 Task: For heading Arial with bold.  font size for heading22,  'Change the font style of data to'Arial Narrow.  and font size to 14,  Change the alignment of both headline & data to Align middle.  In the sheet  Data Analysis Workbookbook
Action: Mouse moved to (993, 125)
Screenshot: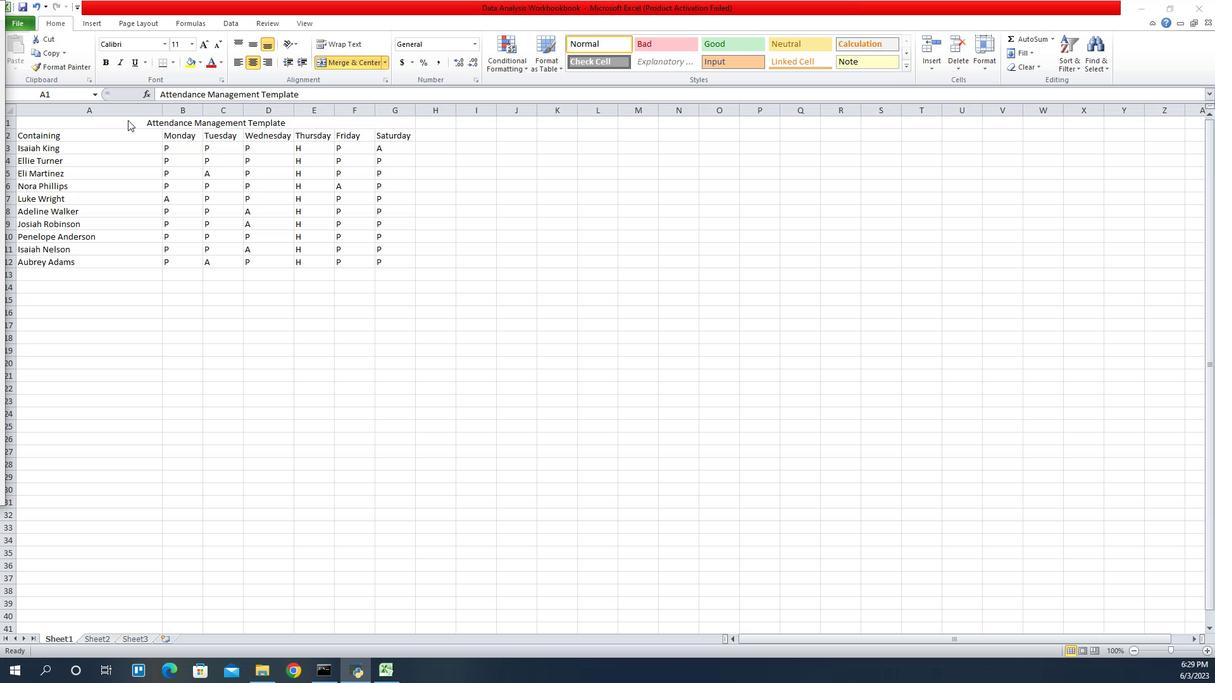 
Action: Mouse pressed left at (993, 125)
Screenshot: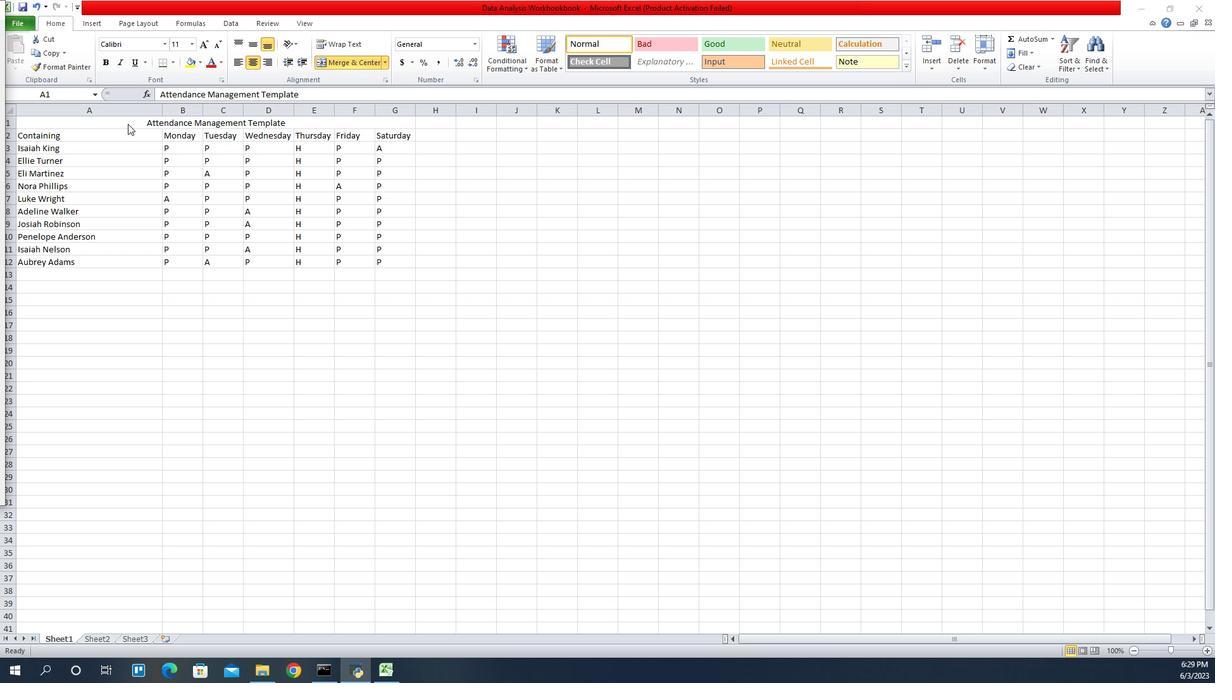 
Action: Mouse moved to (1033, 44)
Screenshot: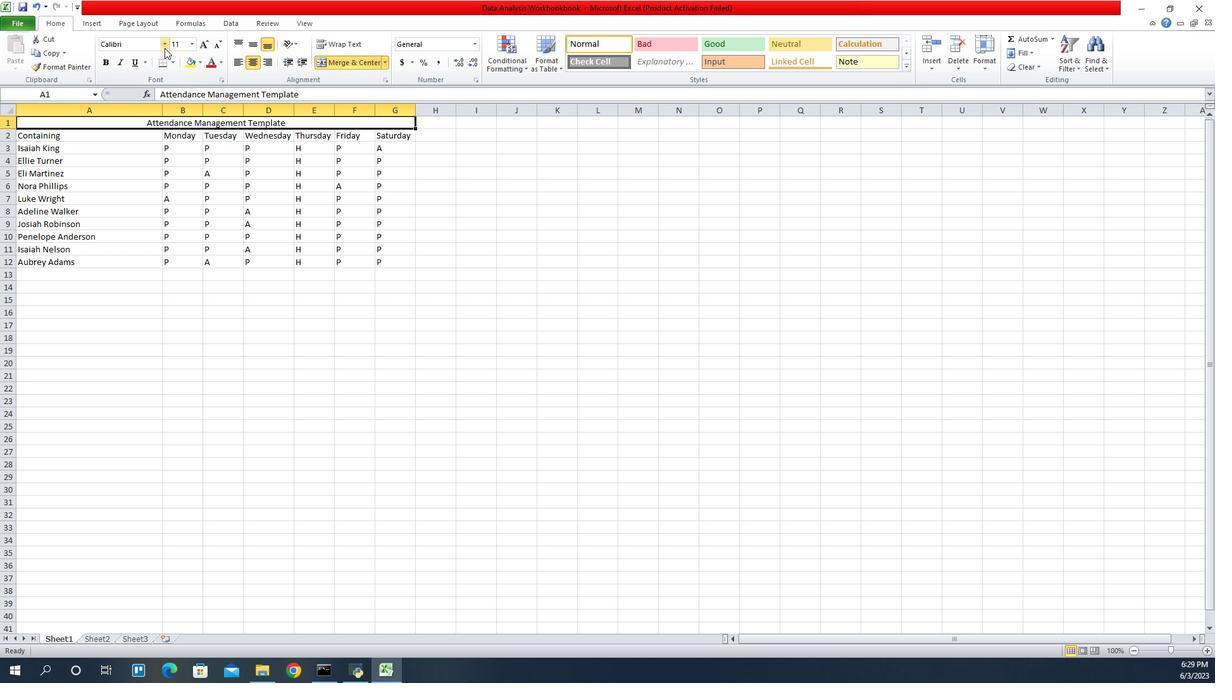 
Action: Mouse pressed left at (1033, 44)
Screenshot: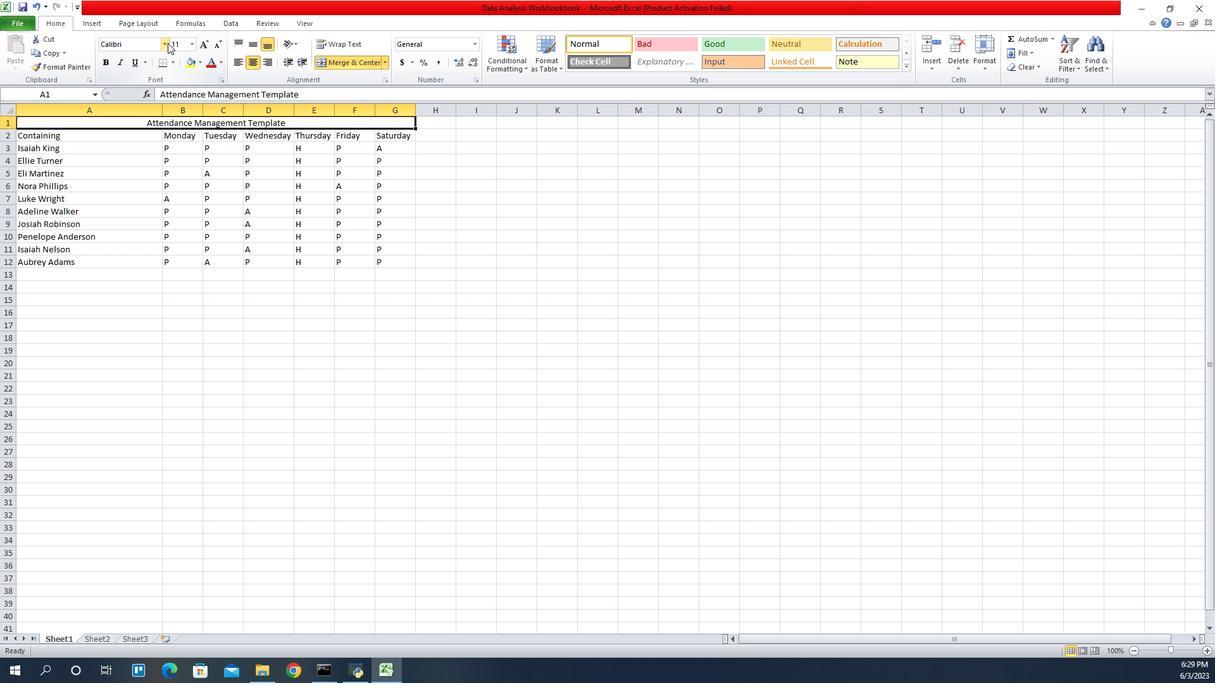 
Action: Mouse moved to (993, 145)
Screenshot: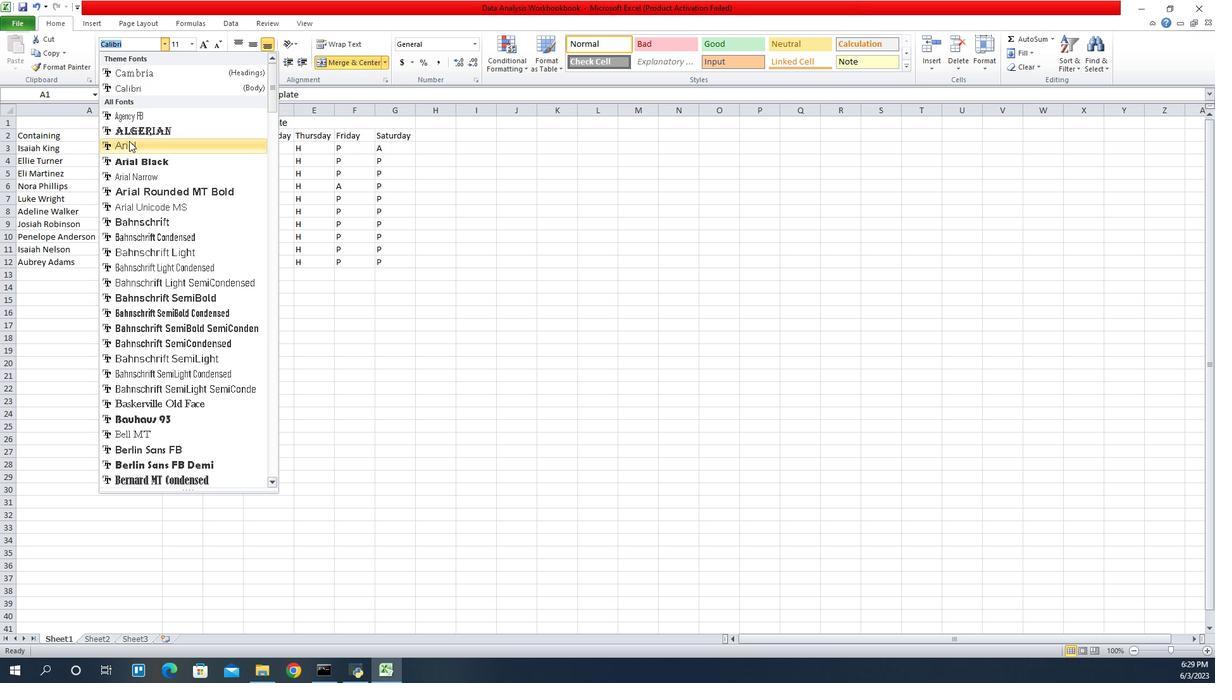 
Action: Mouse pressed left at (993, 145)
Screenshot: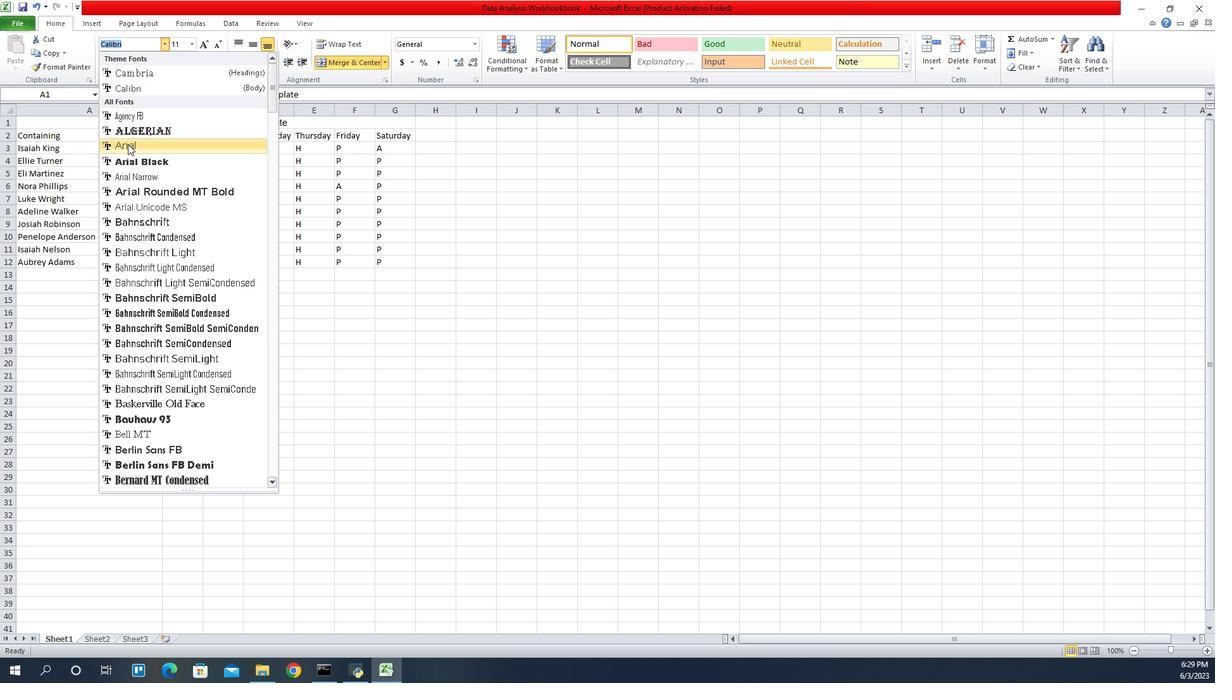 
Action: Mouse moved to (968, 62)
Screenshot: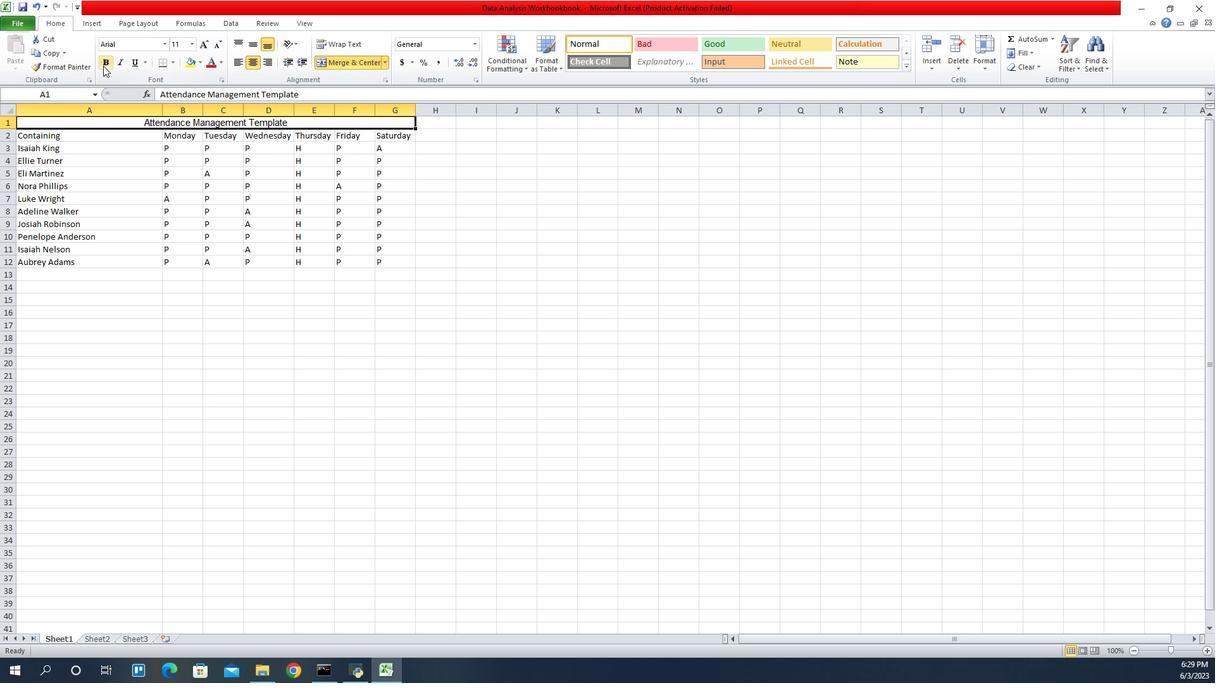 
Action: Mouse pressed left at (968, 62)
Screenshot: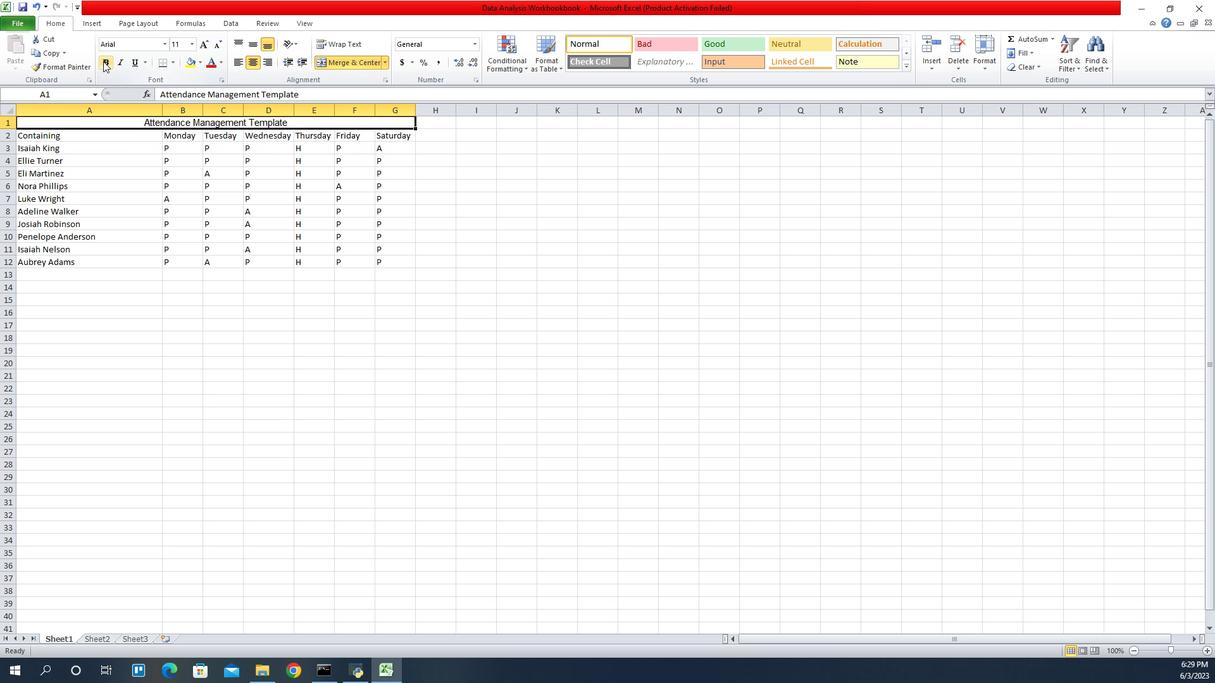 
Action: Mouse moved to (1057, 48)
Screenshot: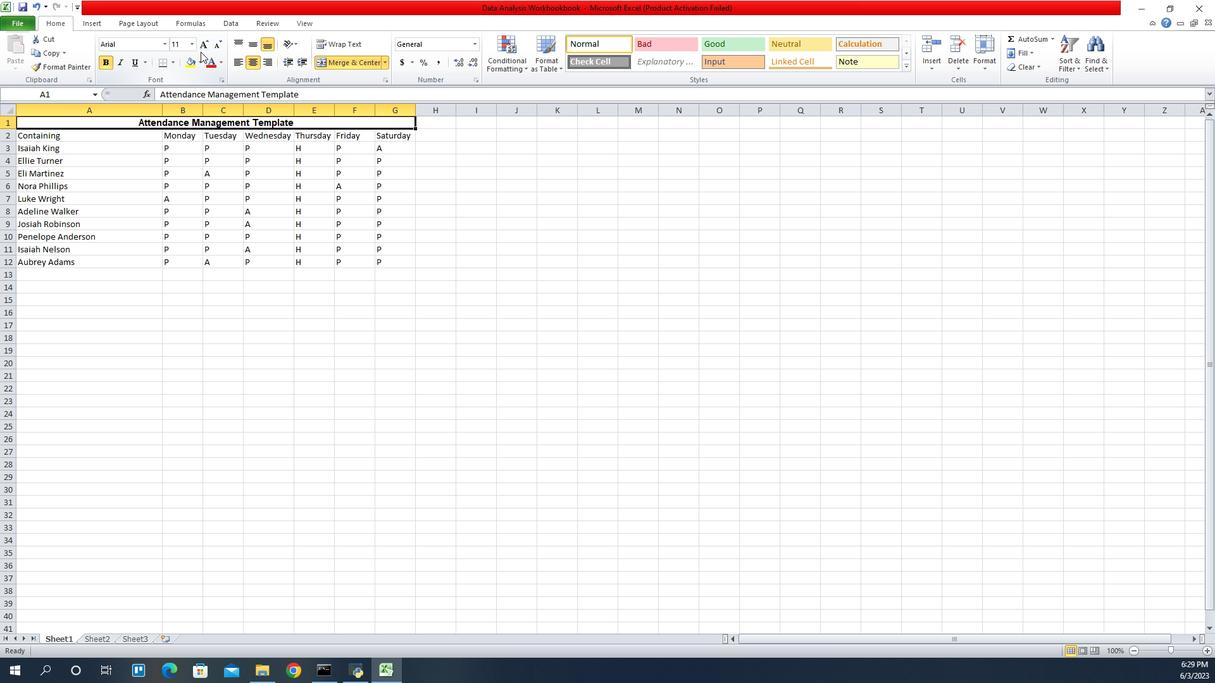 
Action: Mouse pressed left at (1057, 48)
Screenshot: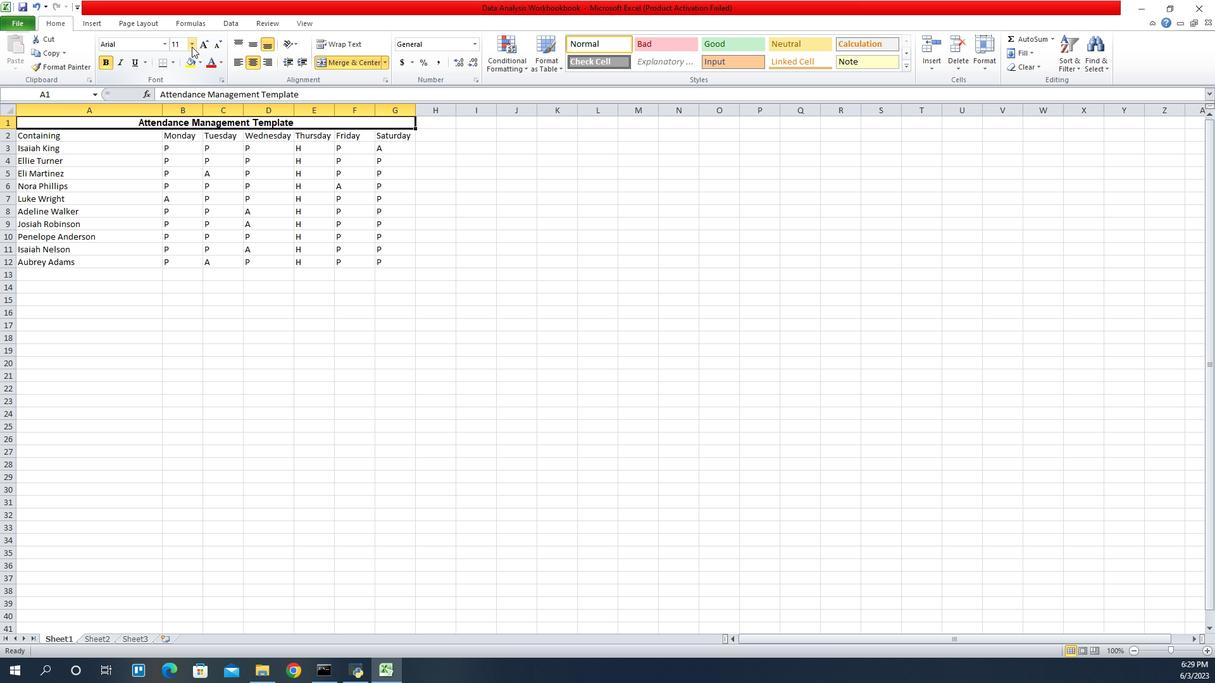 
Action: Mouse moved to (1041, 155)
Screenshot: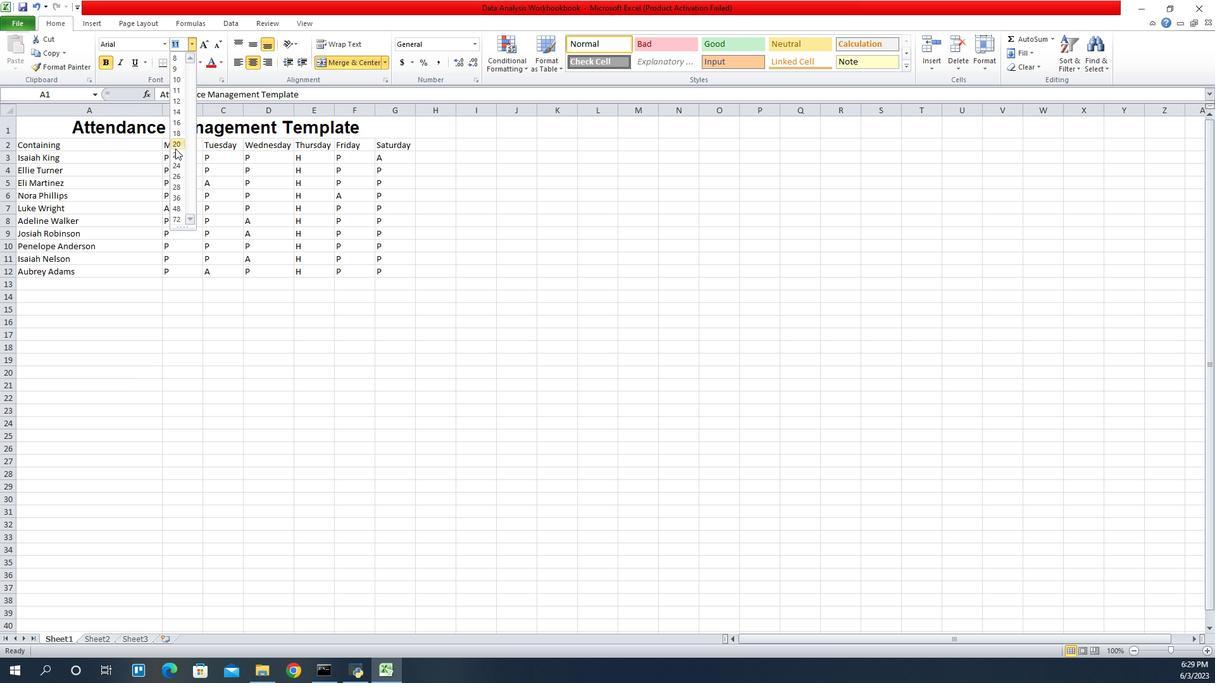 
Action: Mouse pressed left at (1041, 155)
Screenshot: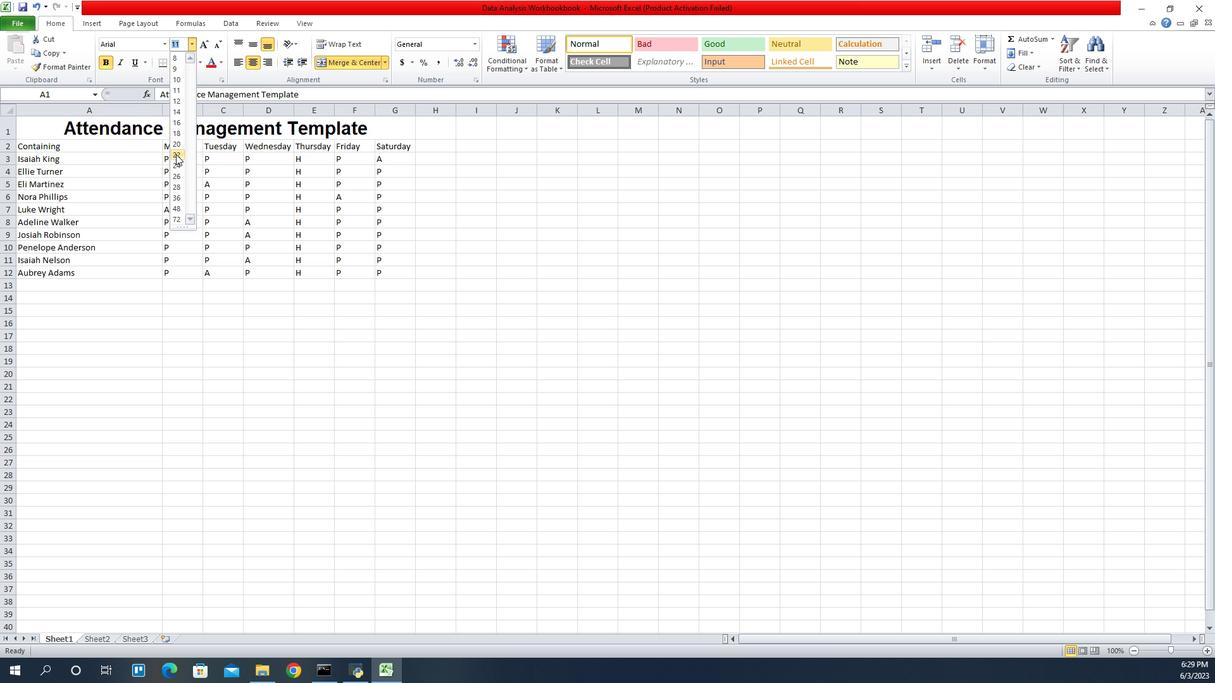 
Action: Mouse pressed left at (1041, 155)
Screenshot: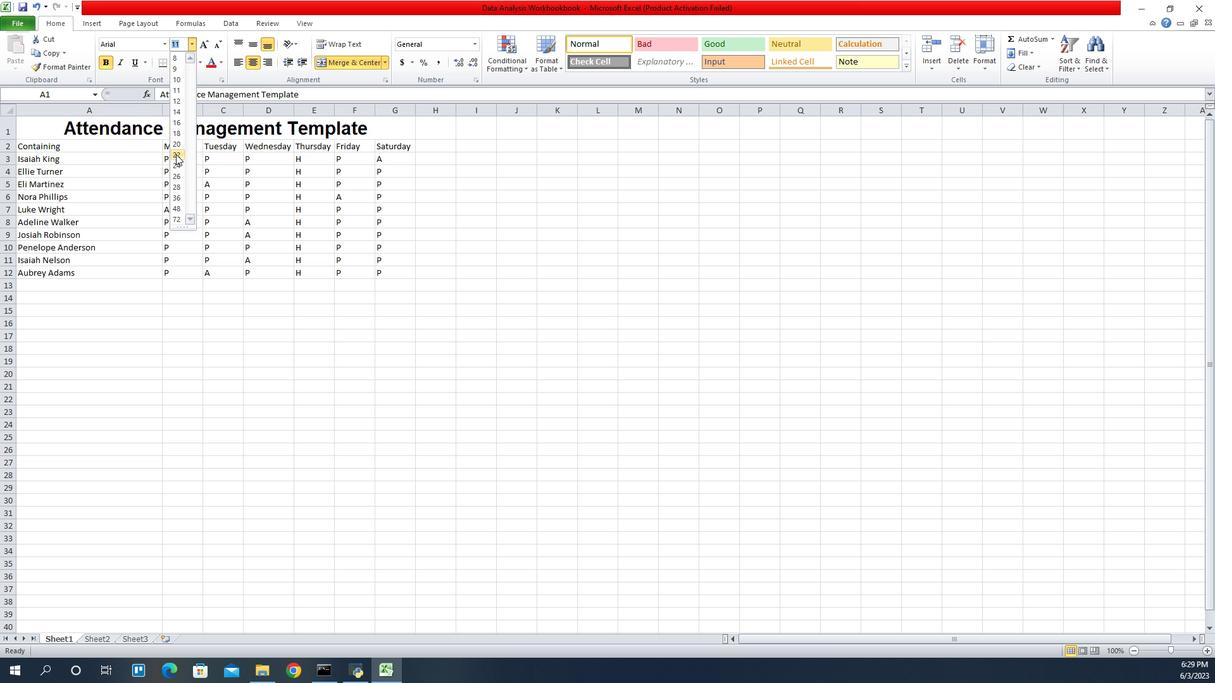 
Action: Mouse moved to (911, 146)
Screenshot: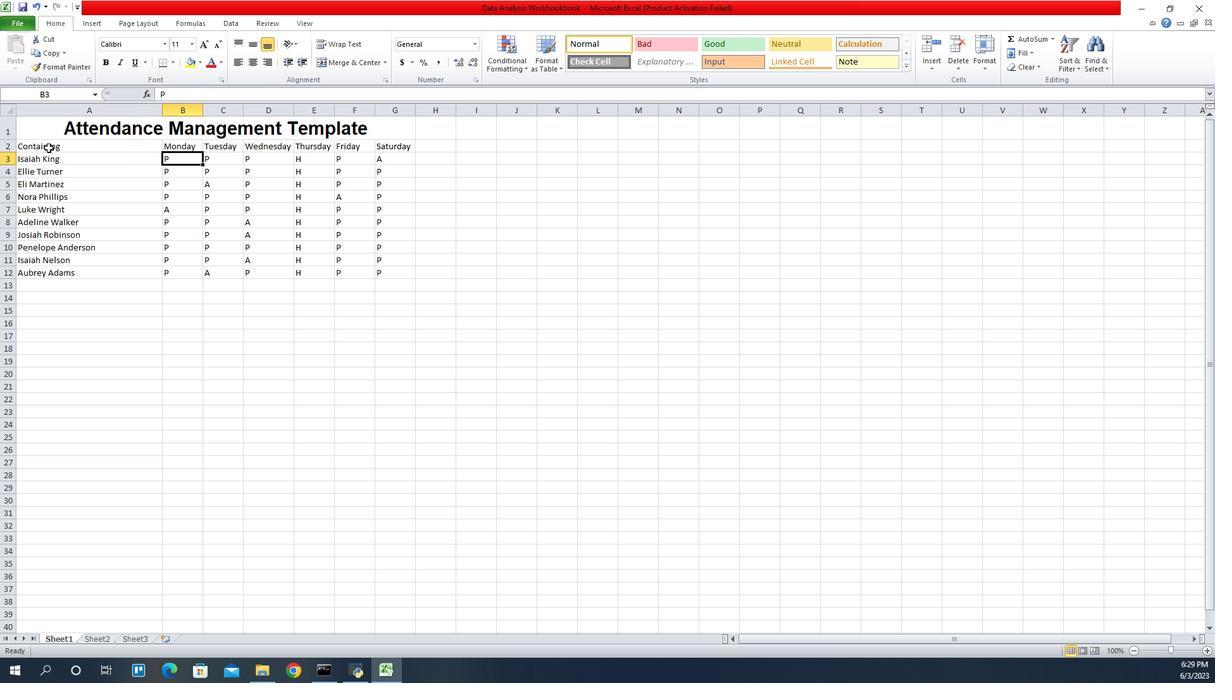 
Action: Mouse pressed left at (911, 146)
Screenshot: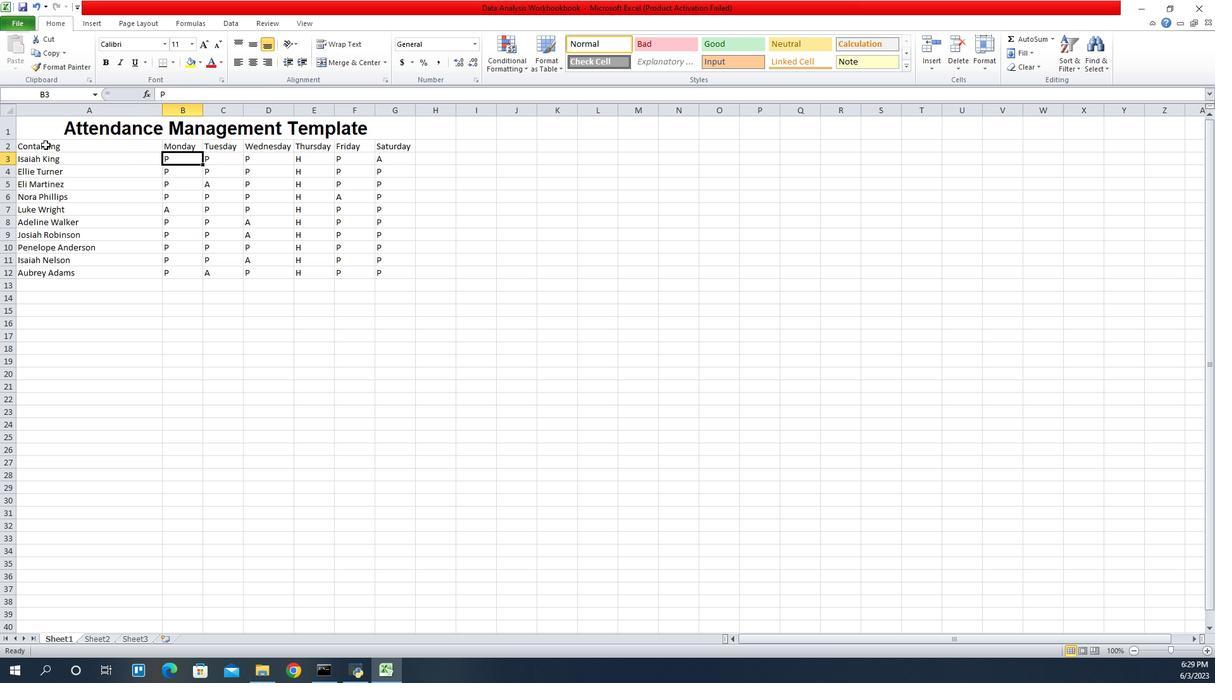
Action: Mouse moved to (1029, 48)
Screenshot: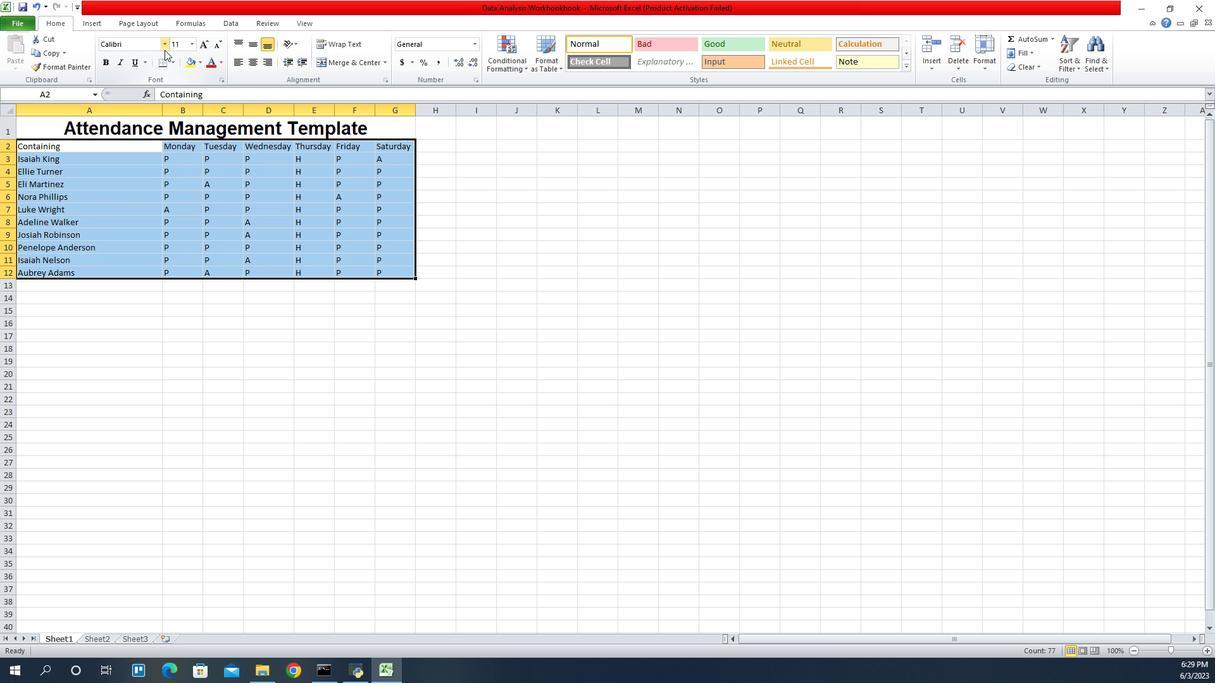 
Action: Mouse pressed left at (1029, 48)
Screenshot: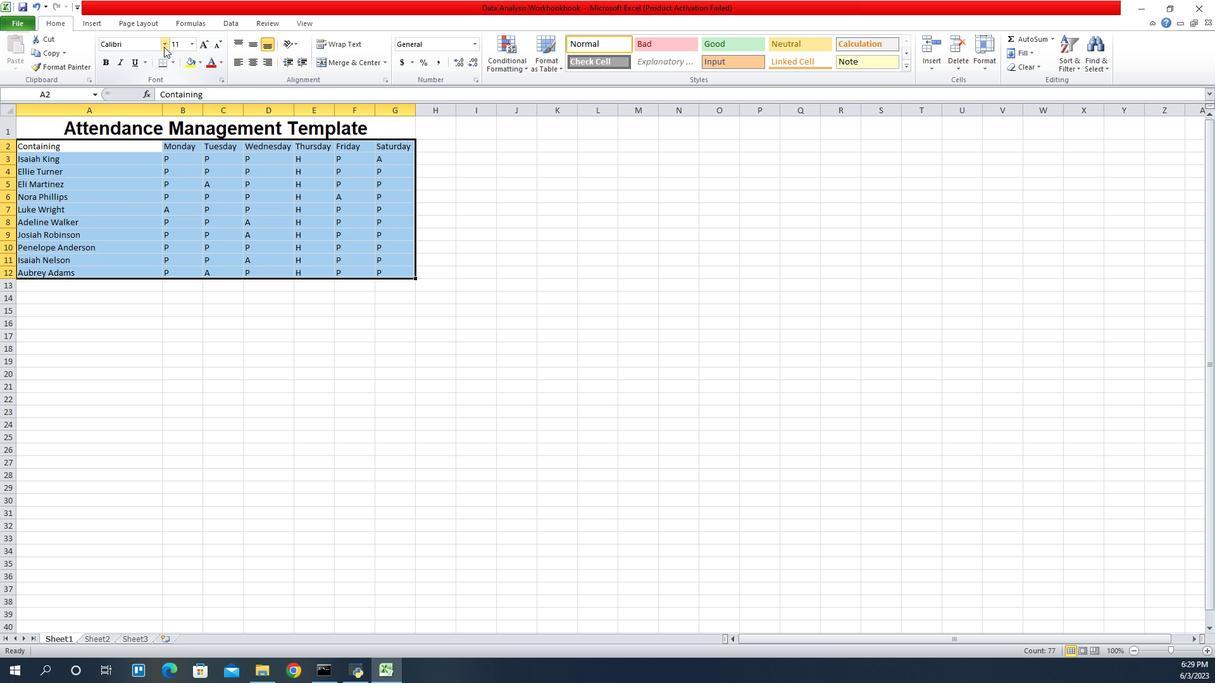 
Action: Mouse moved to (1015, 175)
Screenshot: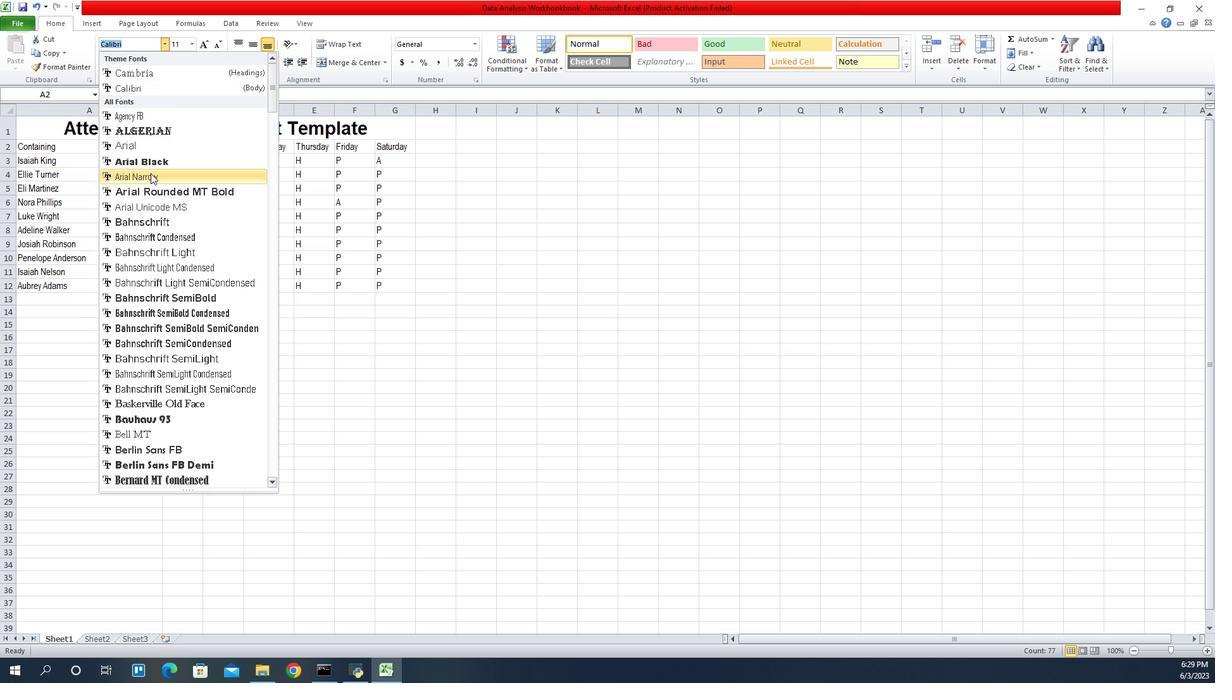
Action: Mouse pressed left at (1015, 175)
Screenshot: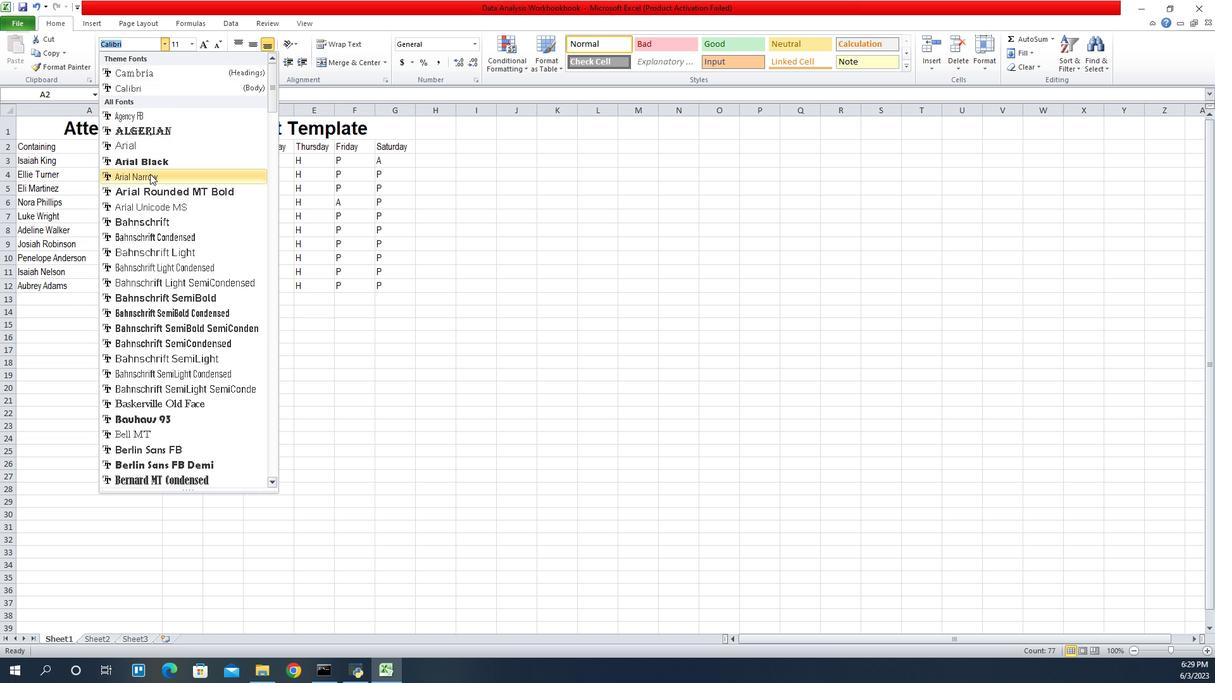 
Action: Mouse moved to (1055, 44)
Screenshot: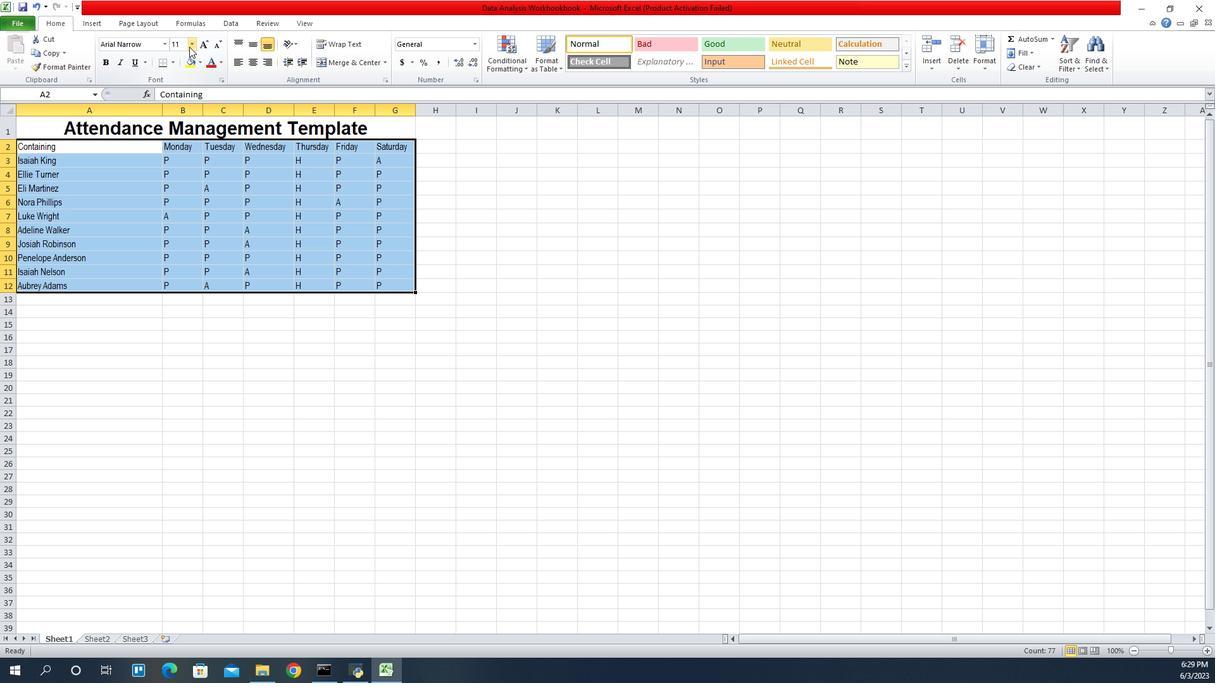 
Action: Mouse pressed left at (1055, 44)
Screenshot: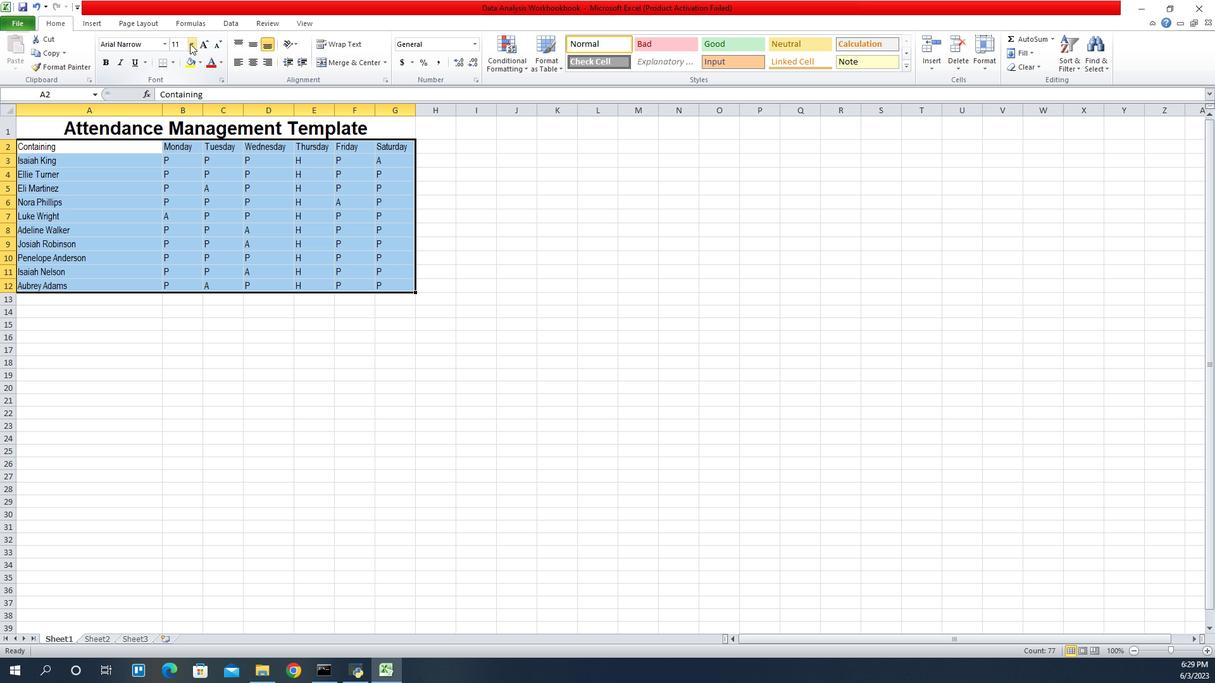
Action: Mouse moved to (1042, 112)
Screenshot: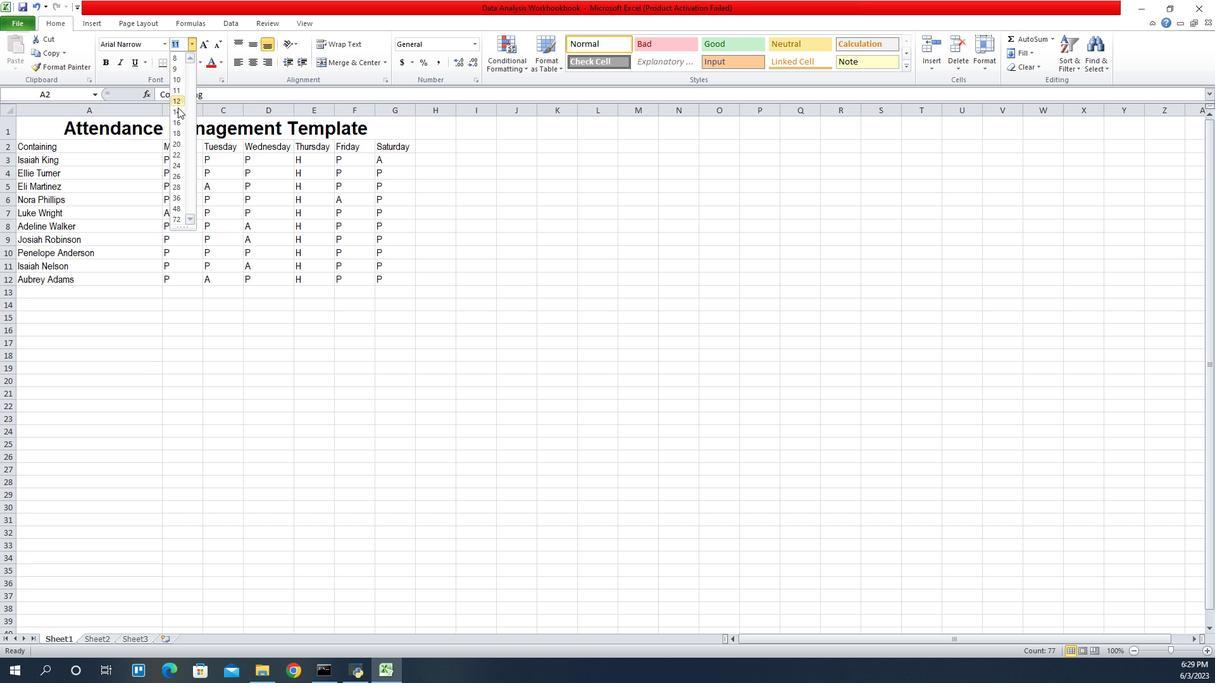 
Action: Mouse pressed left at (1042, 112)
Screenshot: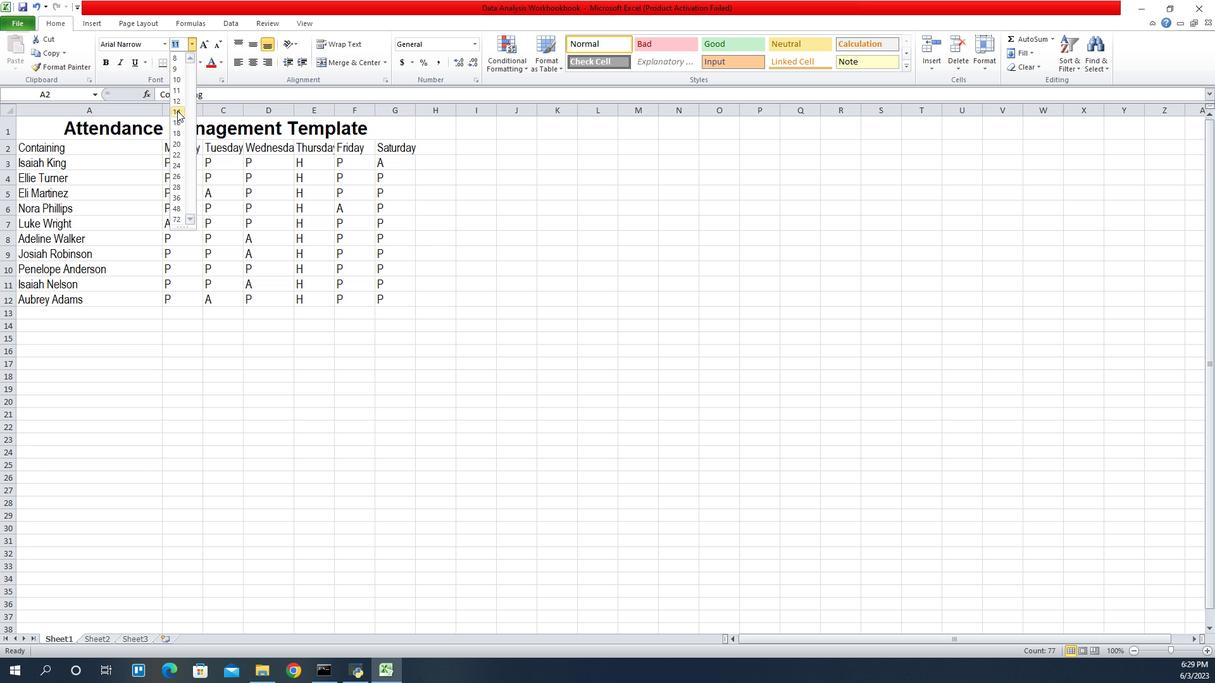 
Action: Mouse moved to (916, 130)
Screenshot: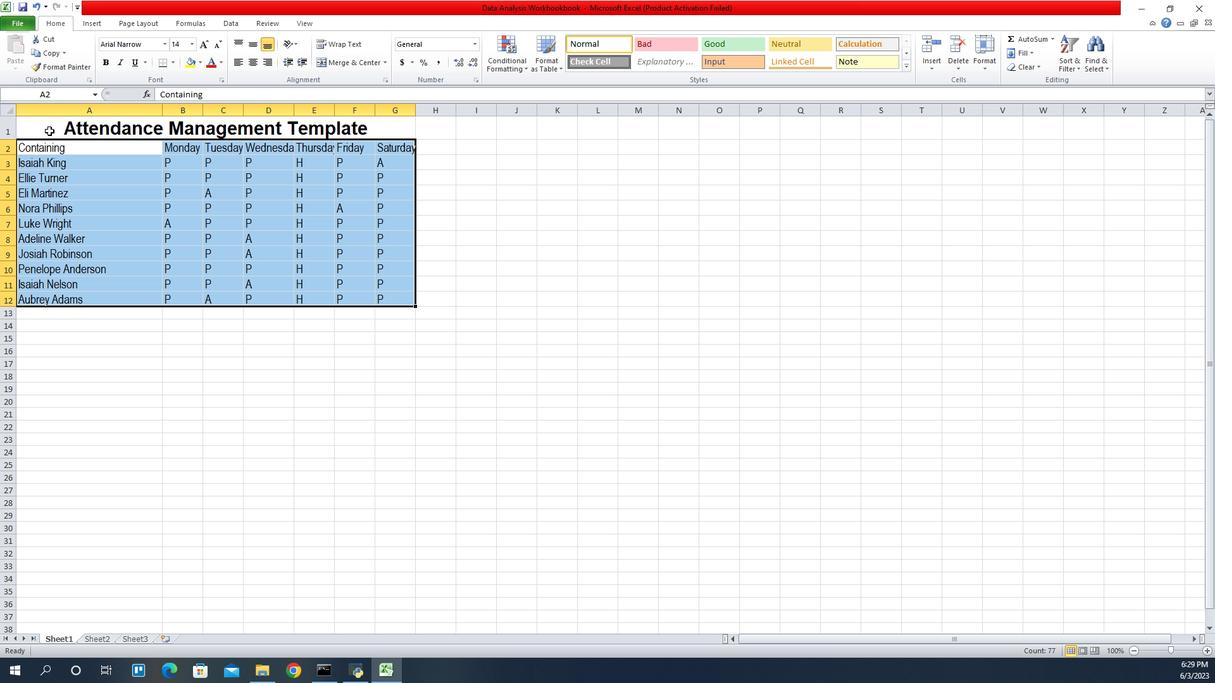 
Action: Mouse pressed left at (916, 130)
Screenshot: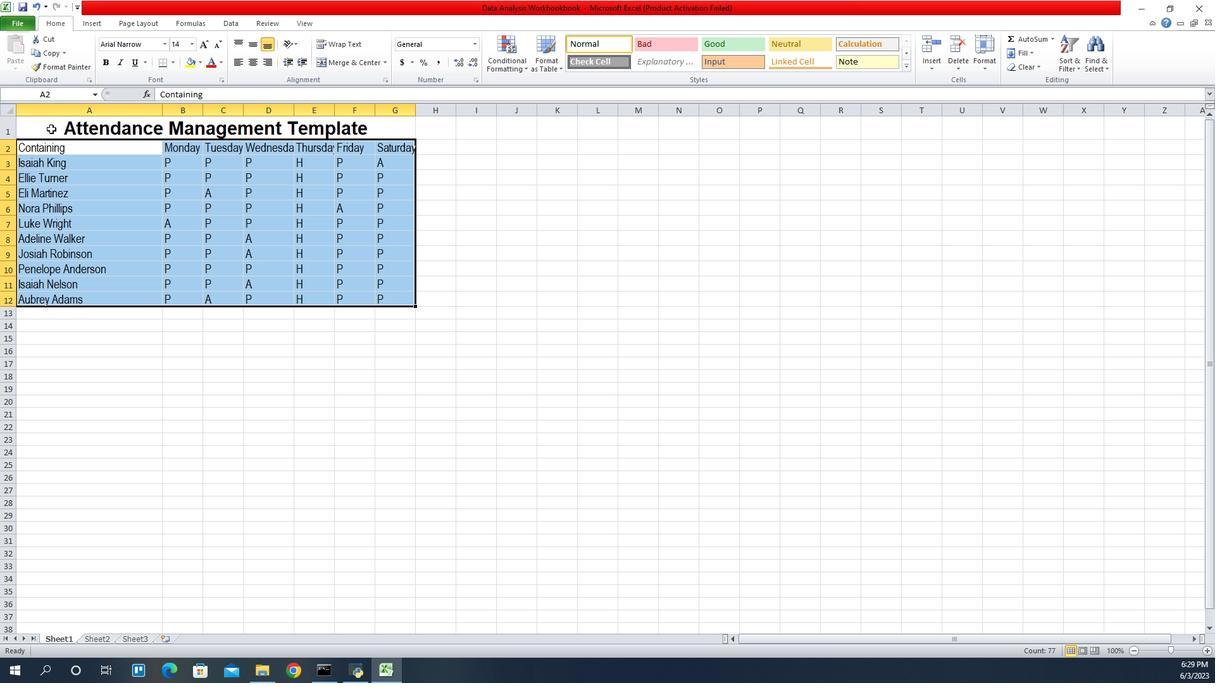 
Action: Mouse pressed left at (916, 130)
Screenshot: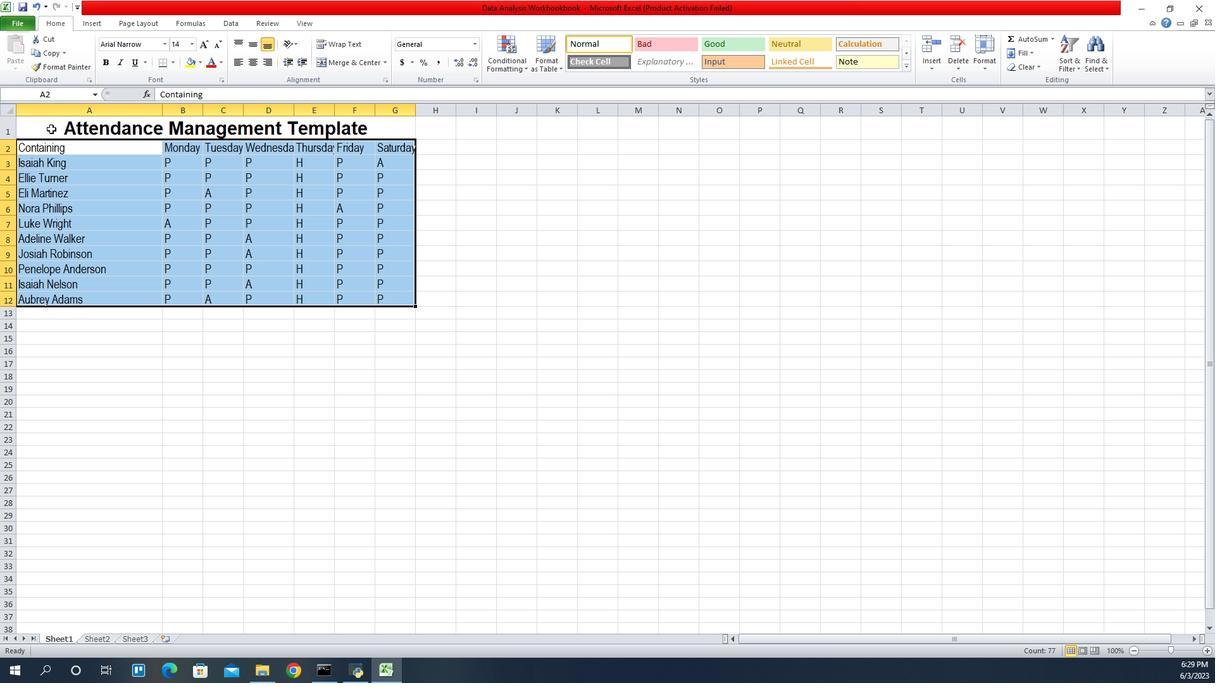 
Action: Mouse moved to (999, 370)
Screenshot: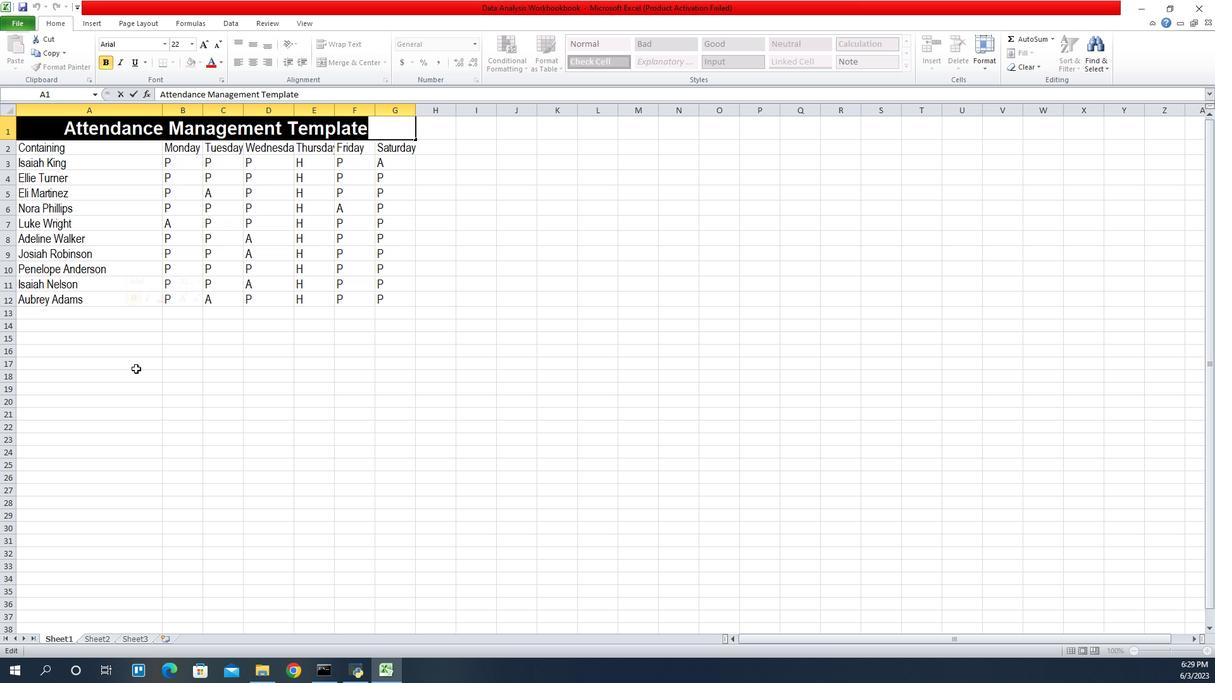 
Action: Mouse pressed left at (999, 370)
Screenshot: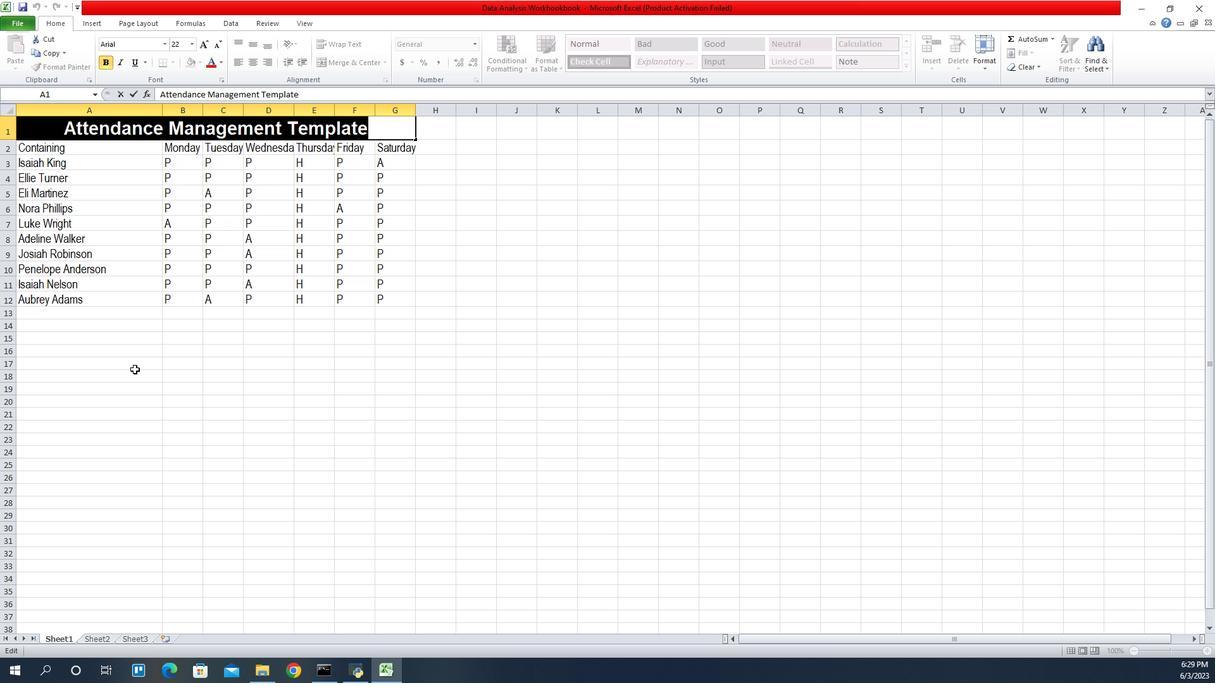 
Action: Mouse moved to (916, 126)
Screenshot: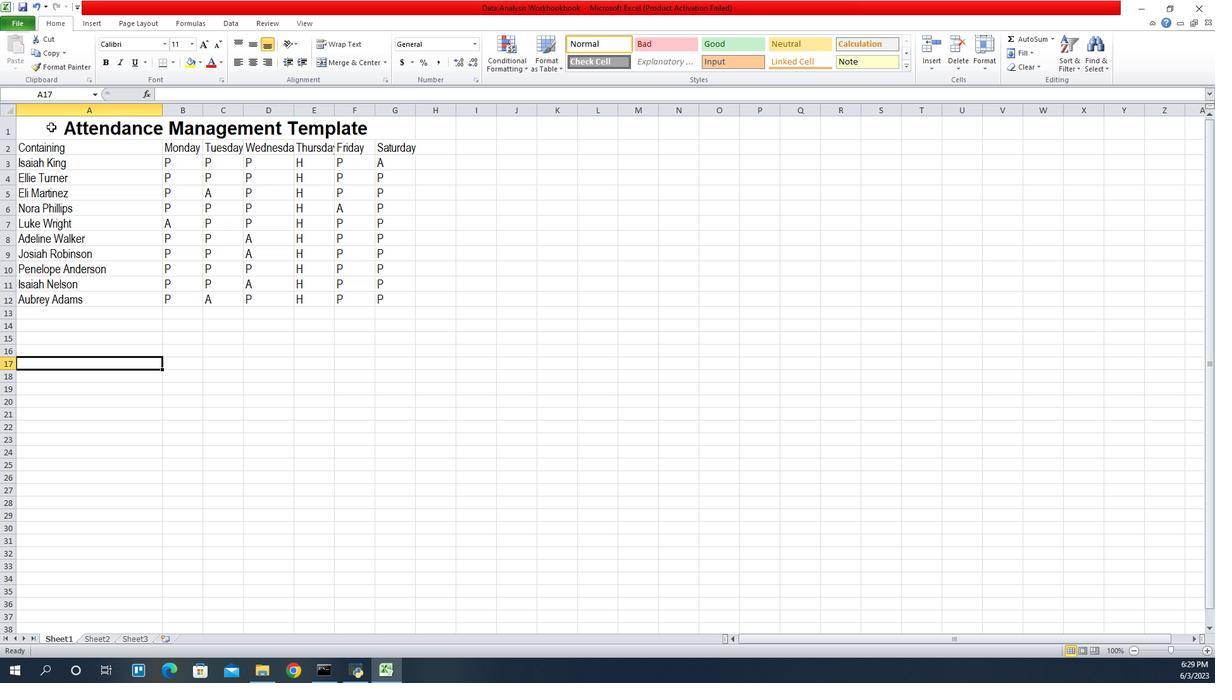 
Action: Mouse pressed left at (916, 126)
Screenshot: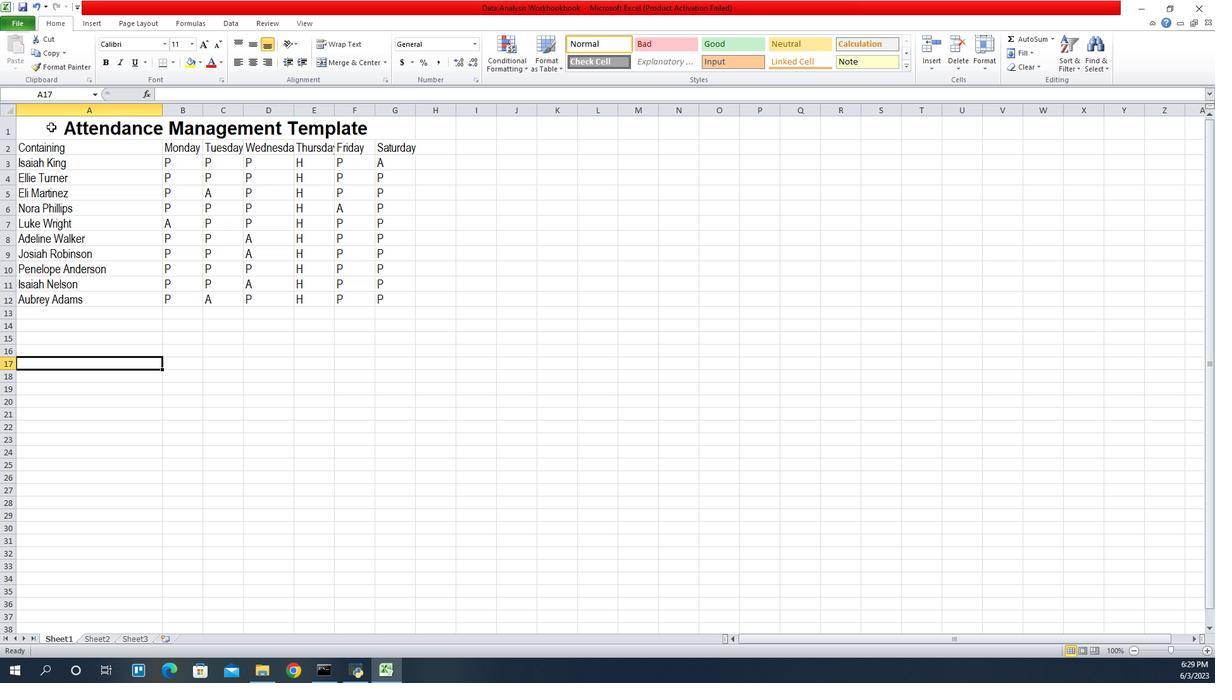 
Action: Mouse moved to (1117, 44)
Screenshot: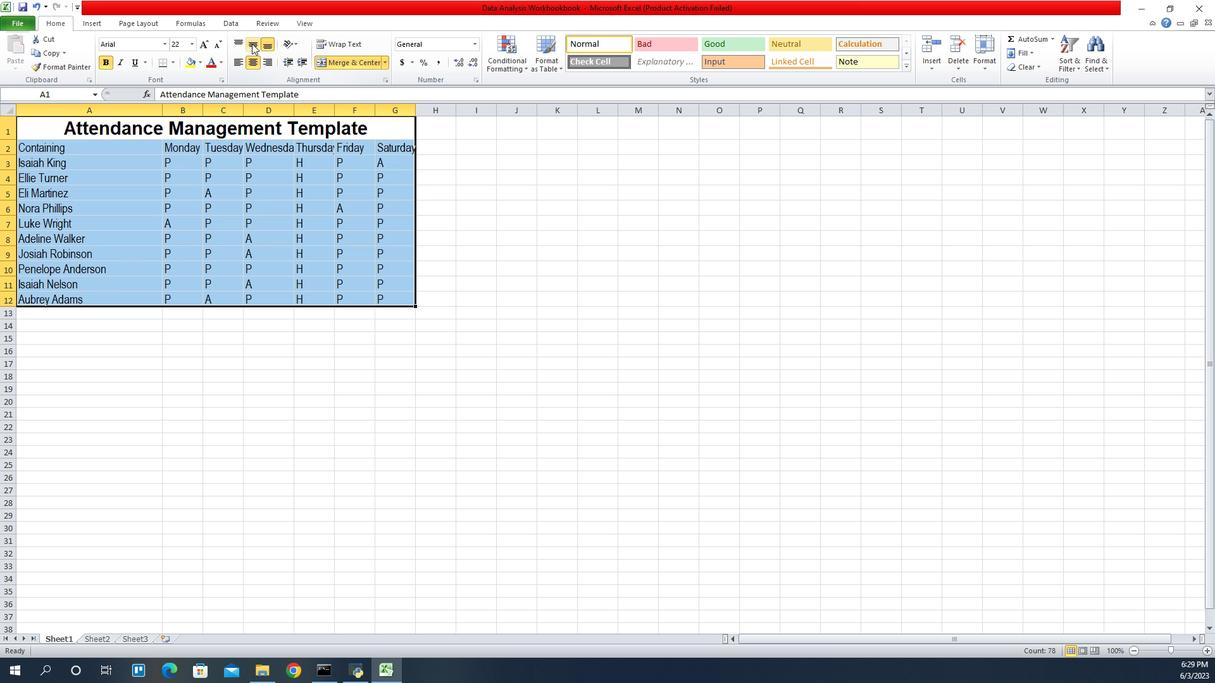 
Action: Mouse pressed left at (1117, 44)
Screenshot: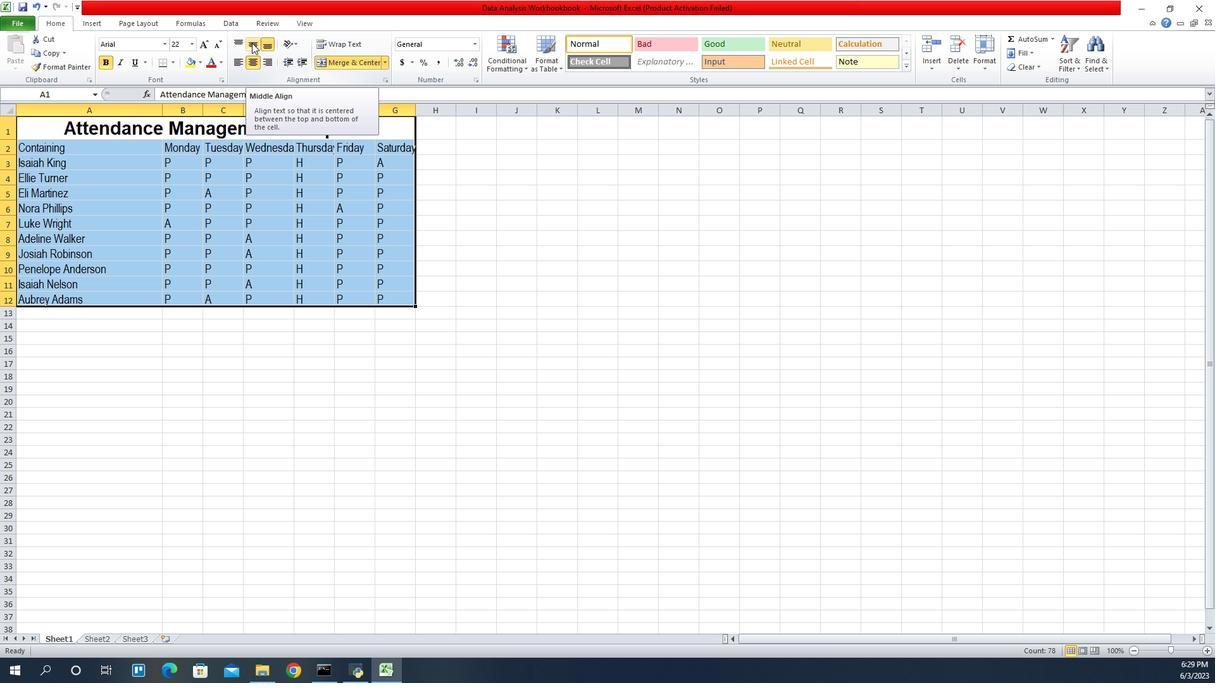 
Action: Mouse moved to (1102, 63)
Screenshot: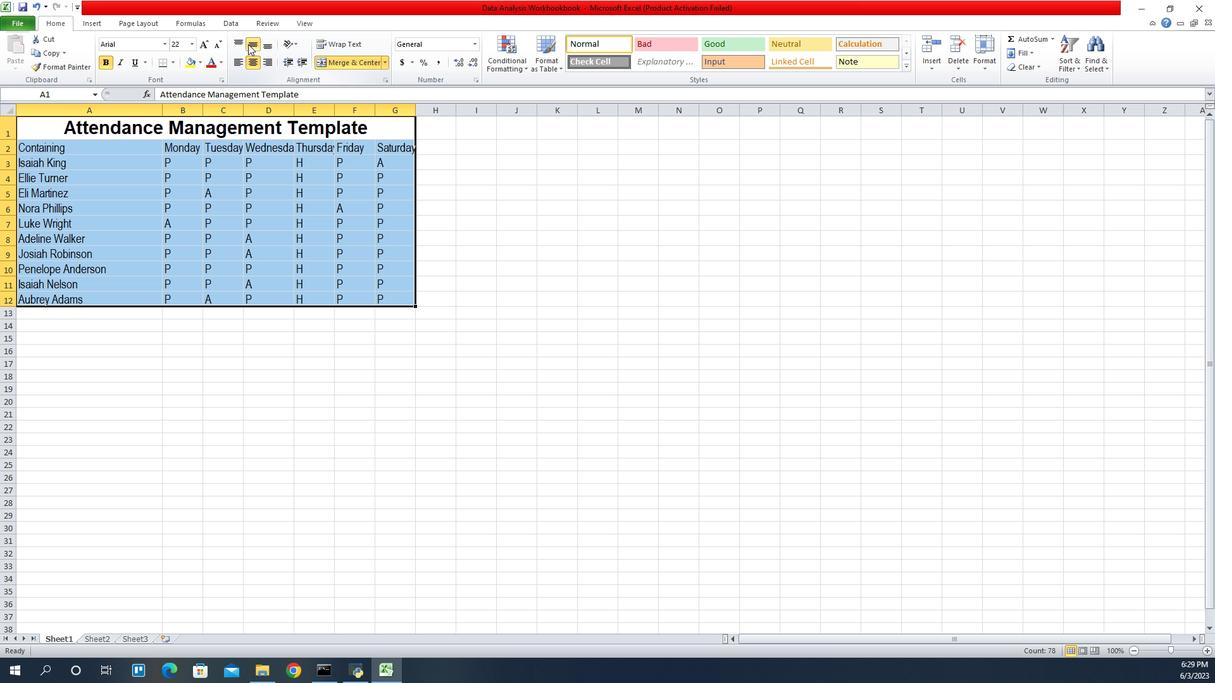 
